 Task: Create Card Influencer Outreach Planning in Board Resource Planning Techniques to Workspace Digital Advertising. Create Card Board of Directors Review in Board Social Media Listening and Monitoring to Workspace Digital Advertising. Create Card Influencer Outreach Execution in Board Sales Team Compensation and Incentive Design to Workspace Digital Advertising
Action: Mouse moved to (202, 164)
Screenshot: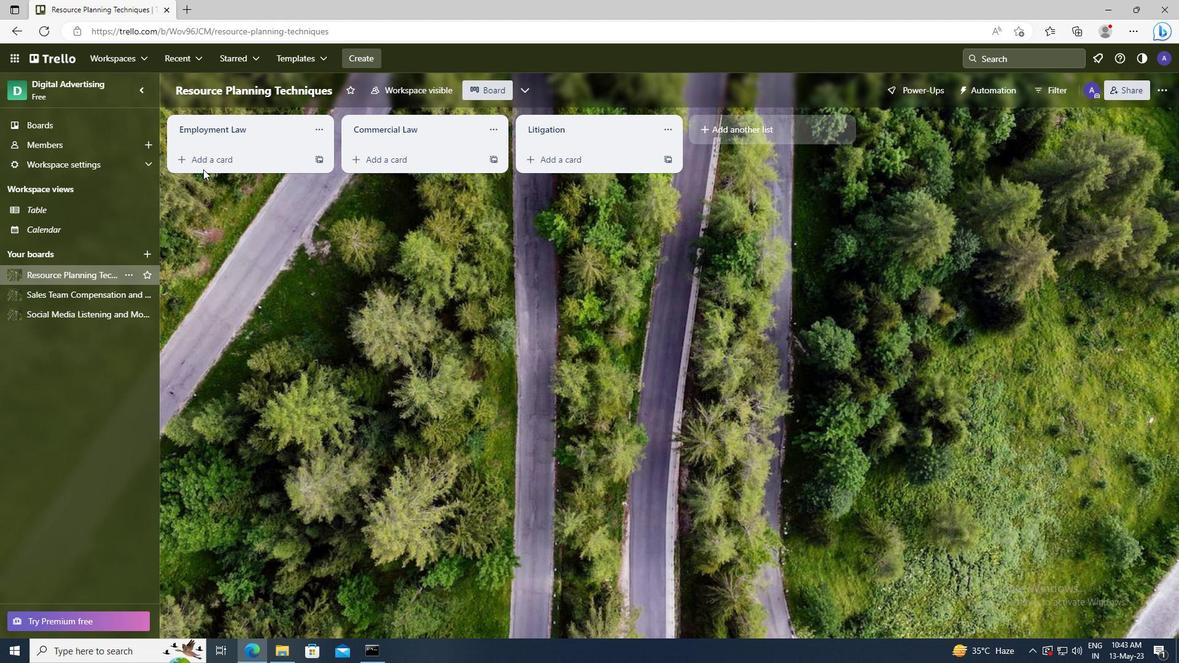 
Action: Mouse pressed left at (202, 164)
Screenshot: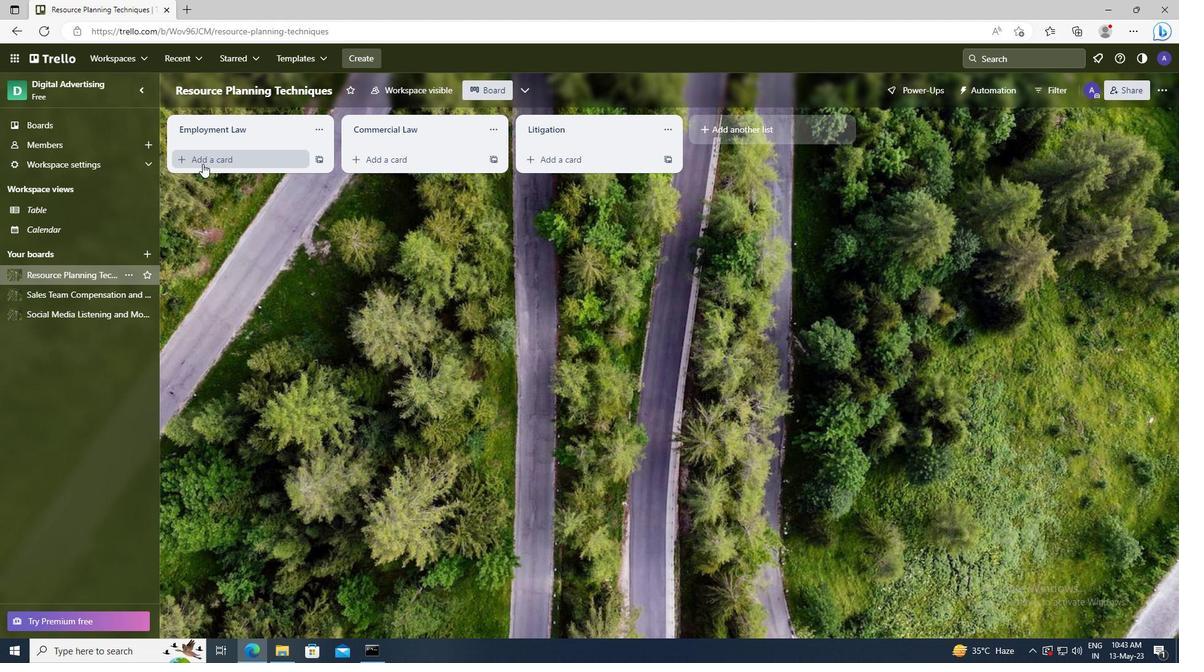 
Action: Key pressed <Key.shift>INFLUENCER<Key.space><Key.shift>OUTREACH<Key.space><Key.shift>PLANNING
Screenshot: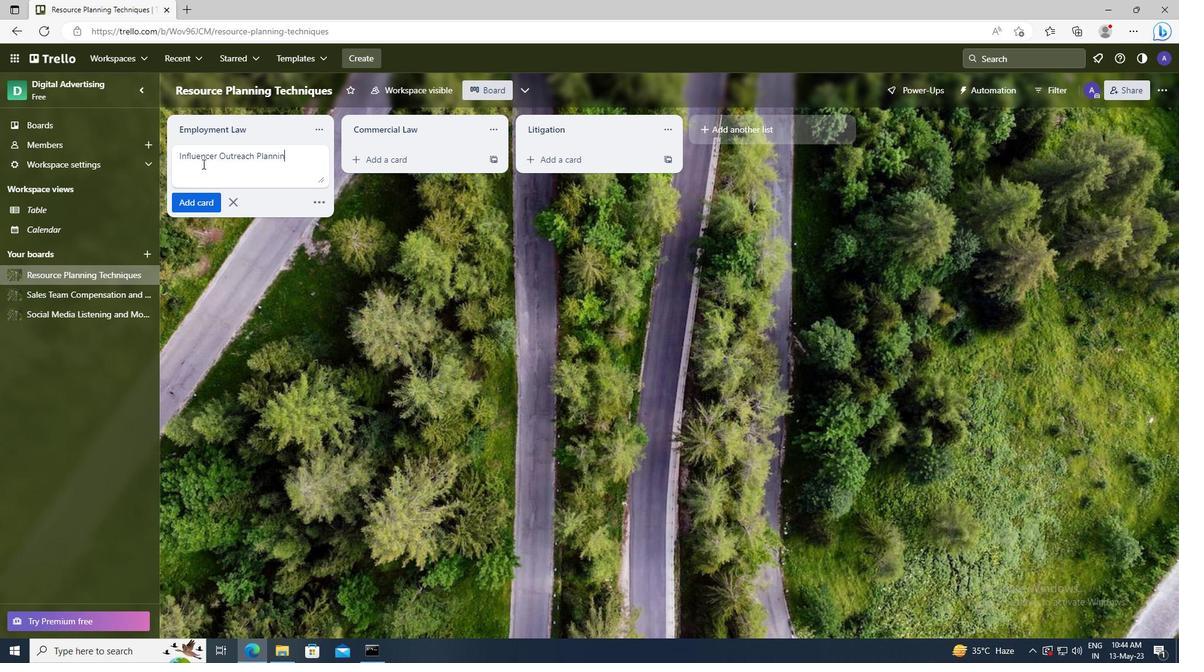 
Action: Mouse moved to (205, 205)
Screenshot: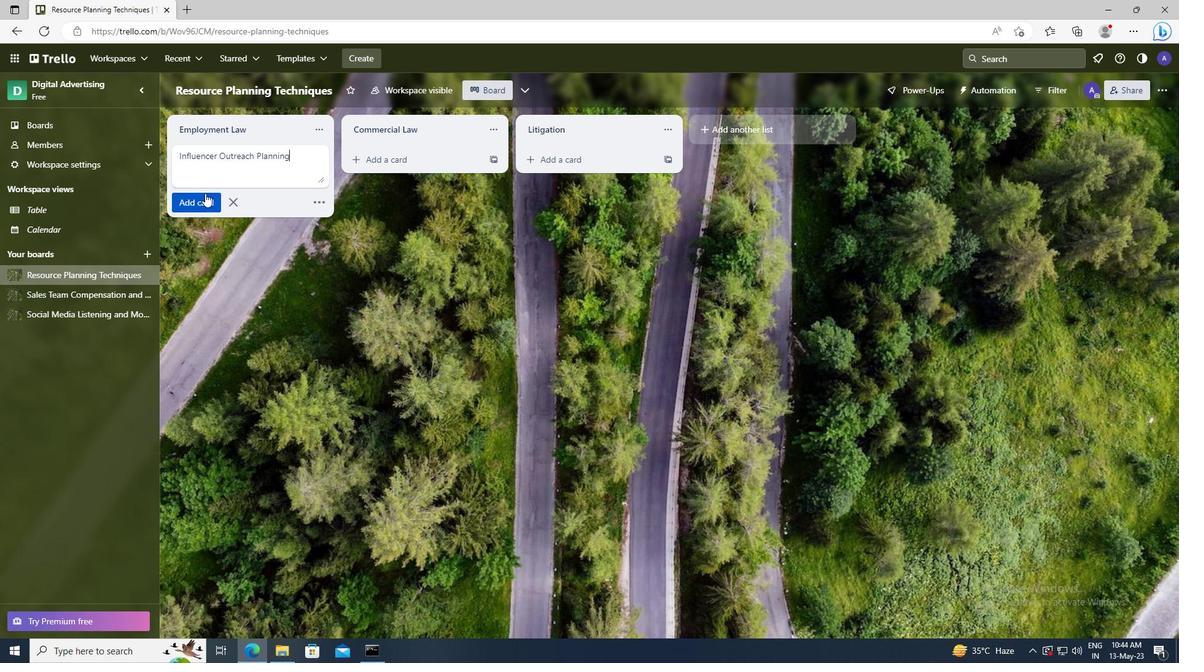
Action: Mouse pressed left at (205, 205)
Screenshot: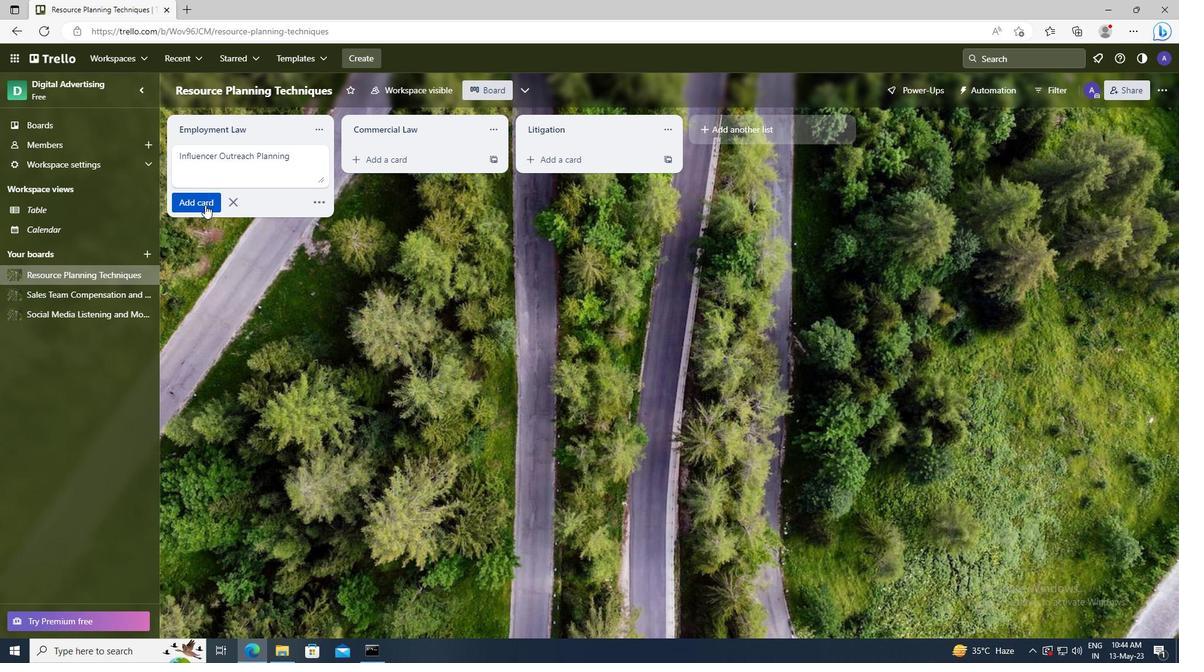 
Action: Mouse moved to (100, 312)
Screenshot: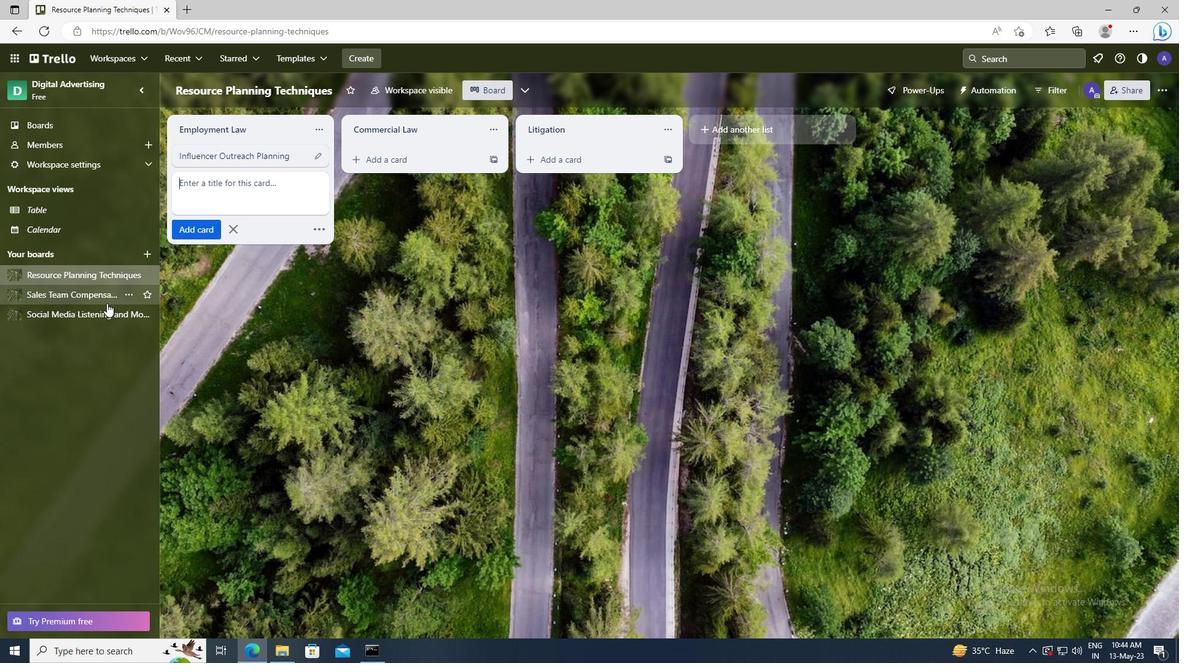 
Action: Mouse pressed left at (100, 312)
Screenshot: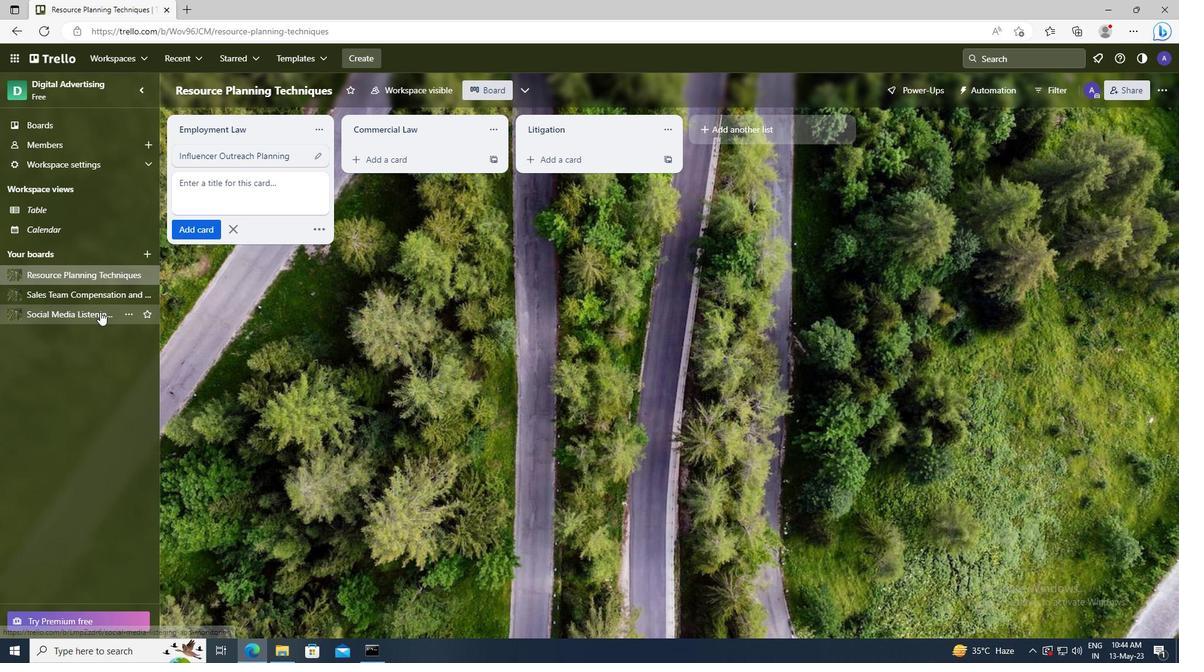 
Action: Mouse moved to (204, 164)
Screenshot: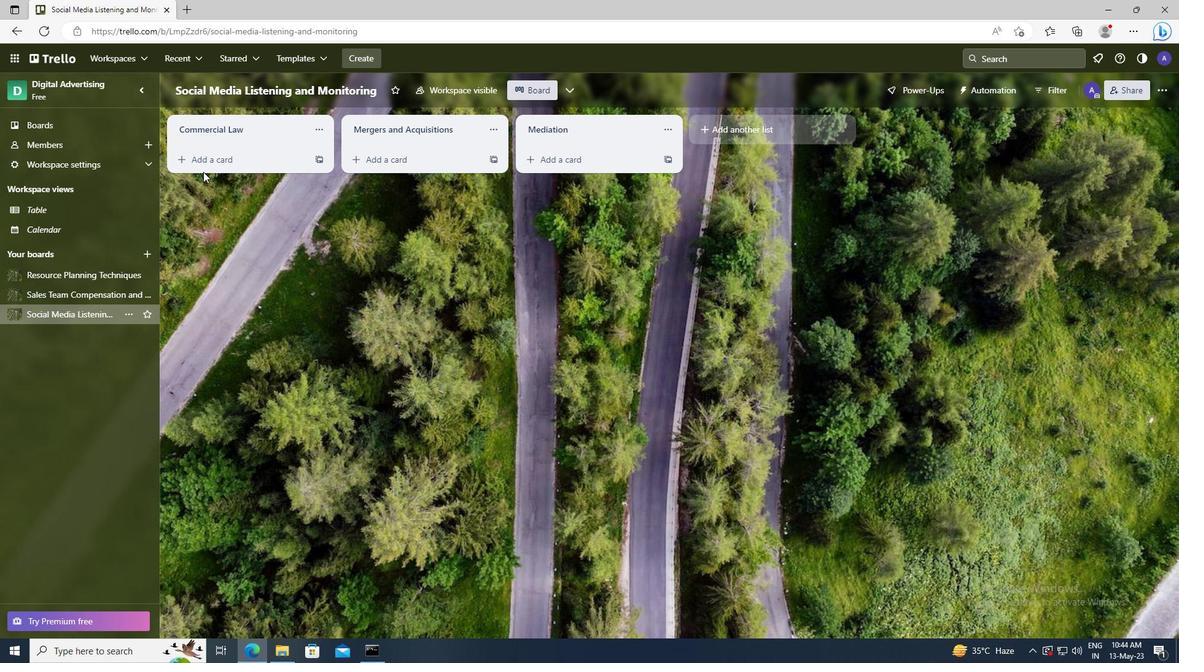 
Action: Mouse pressed left at (204, 164)
Screenshot: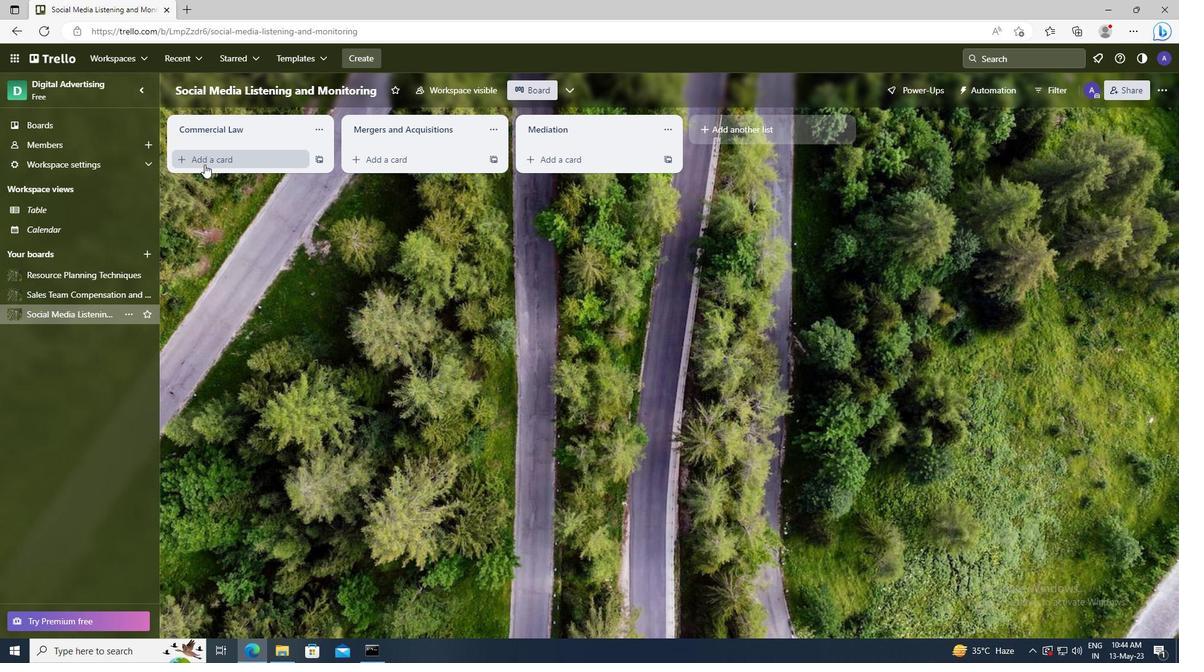 
Action: Key pressed <Key.shift>BOARD<Key.space>OF<Key.space><Key.shift>DIRECTORS<Key.space><Key.shift><Key.shift>REVIEW
Screenshot: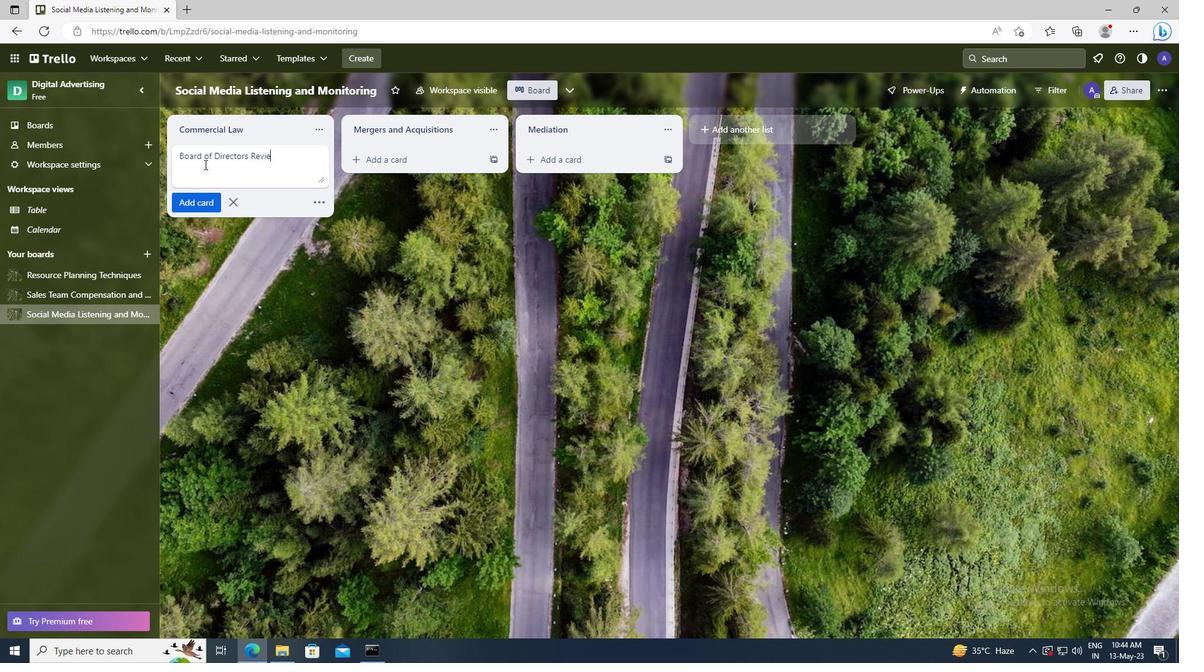 
Action: Mouse moved to (203, 203)
Screenshot: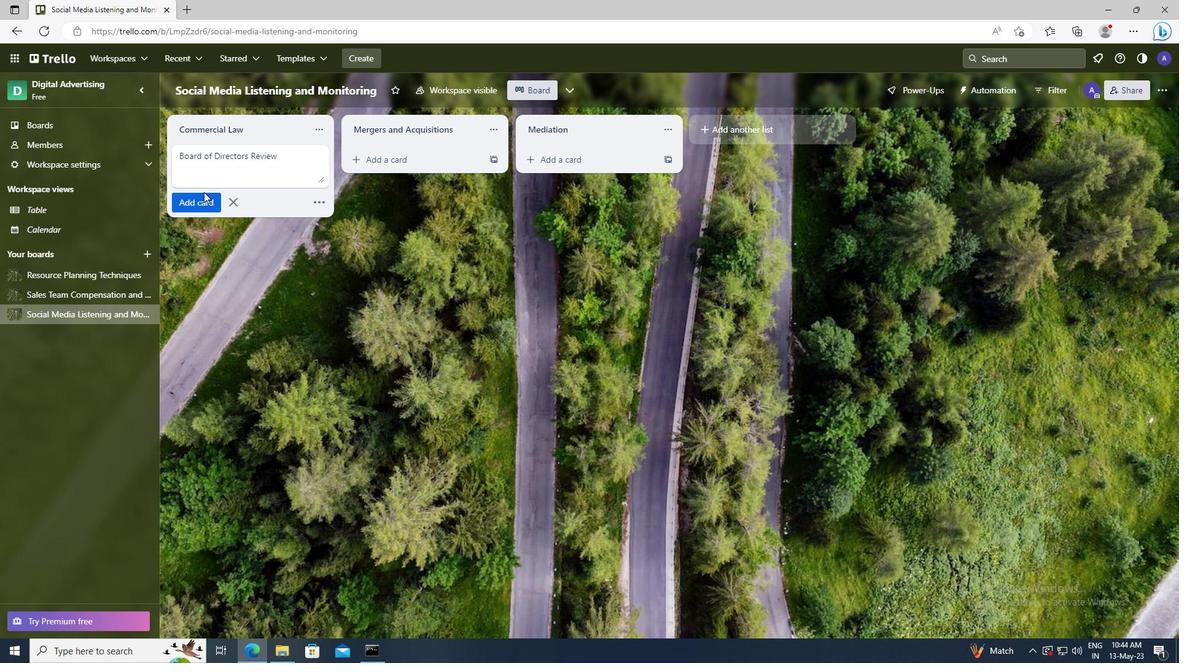
Action: Mouse pressed left at (203, 203)
Screenshot: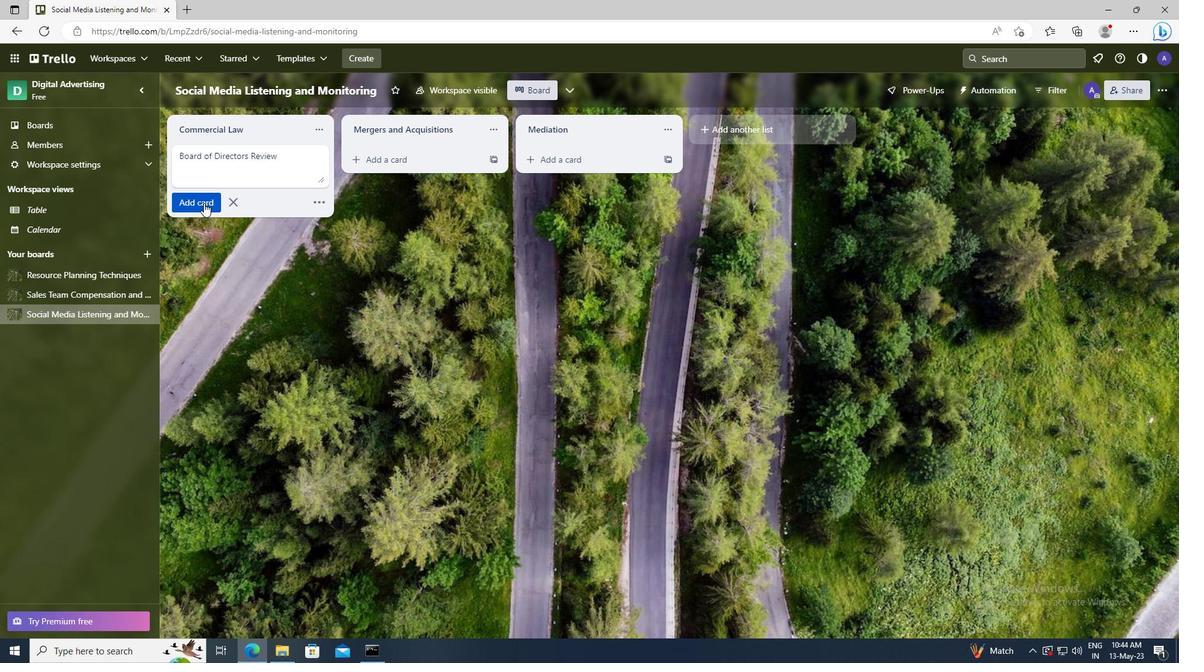 
Action: Mouse moved to (102, 292)
Screenshot: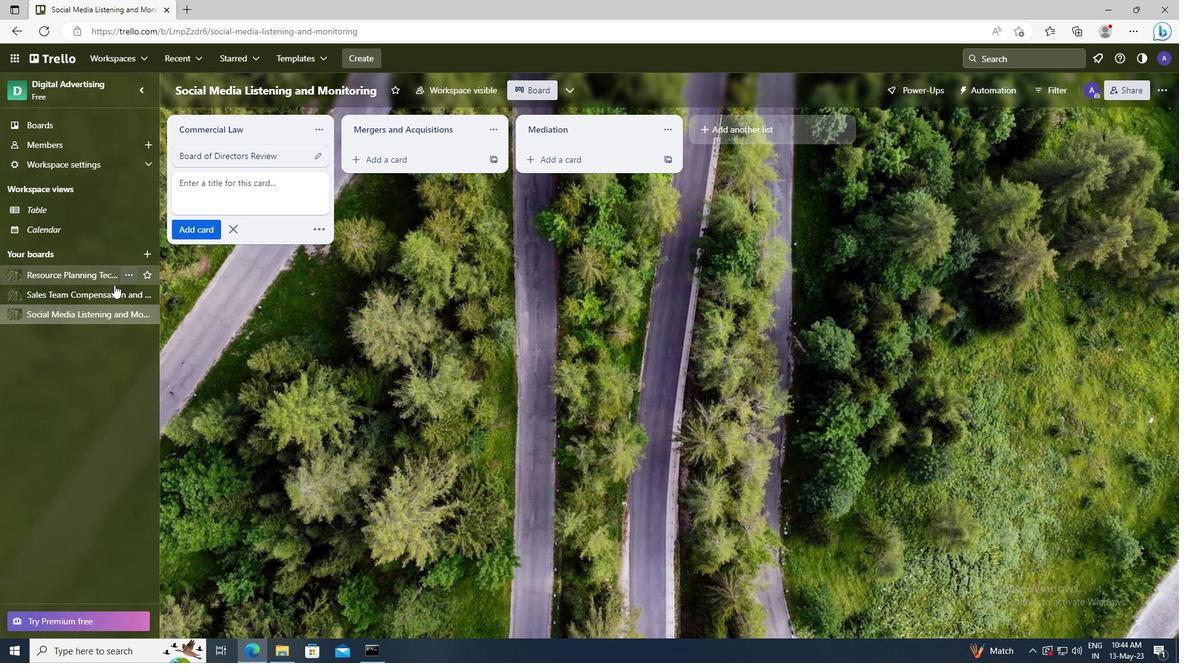 
Action: Mouse pressed left at (102, 292)
Screenshot: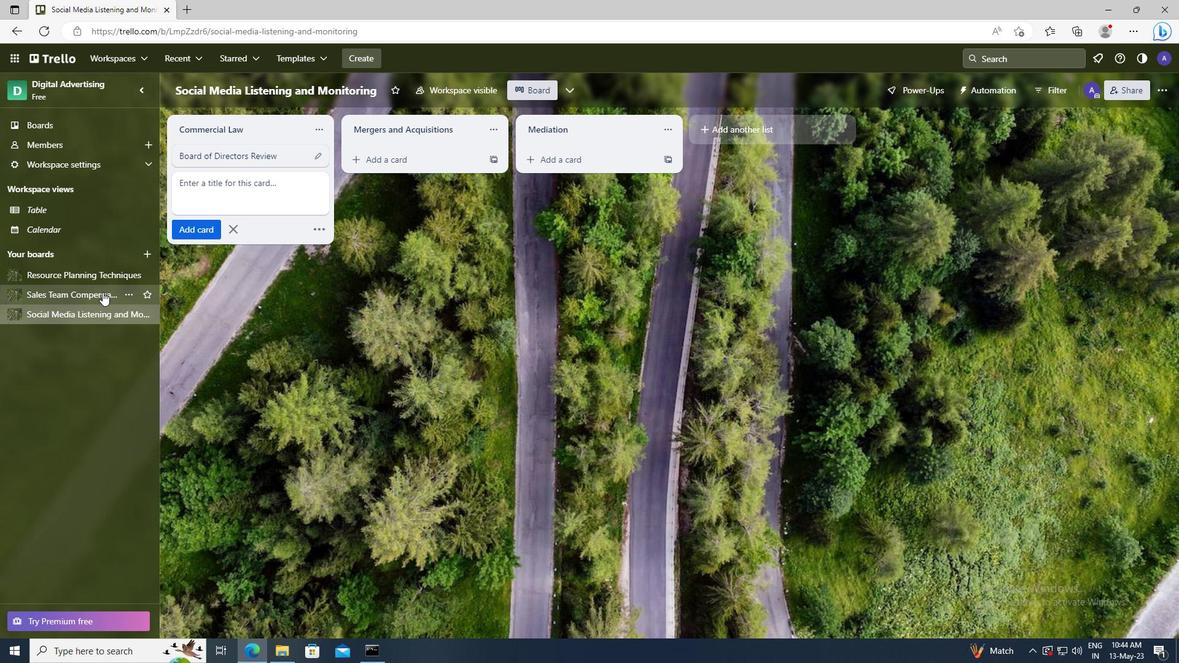 
Action: Mouse moved to (205, 161)
Screenshot: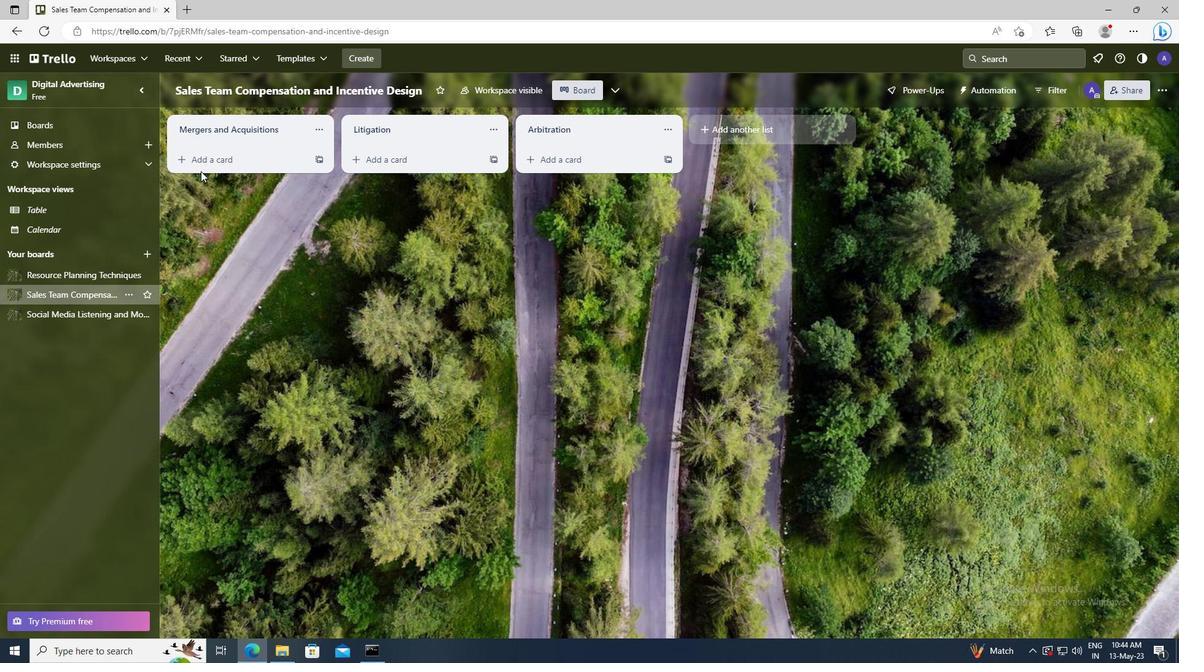 
Action: Mouse pressed left at (205, 161)
Screenshot: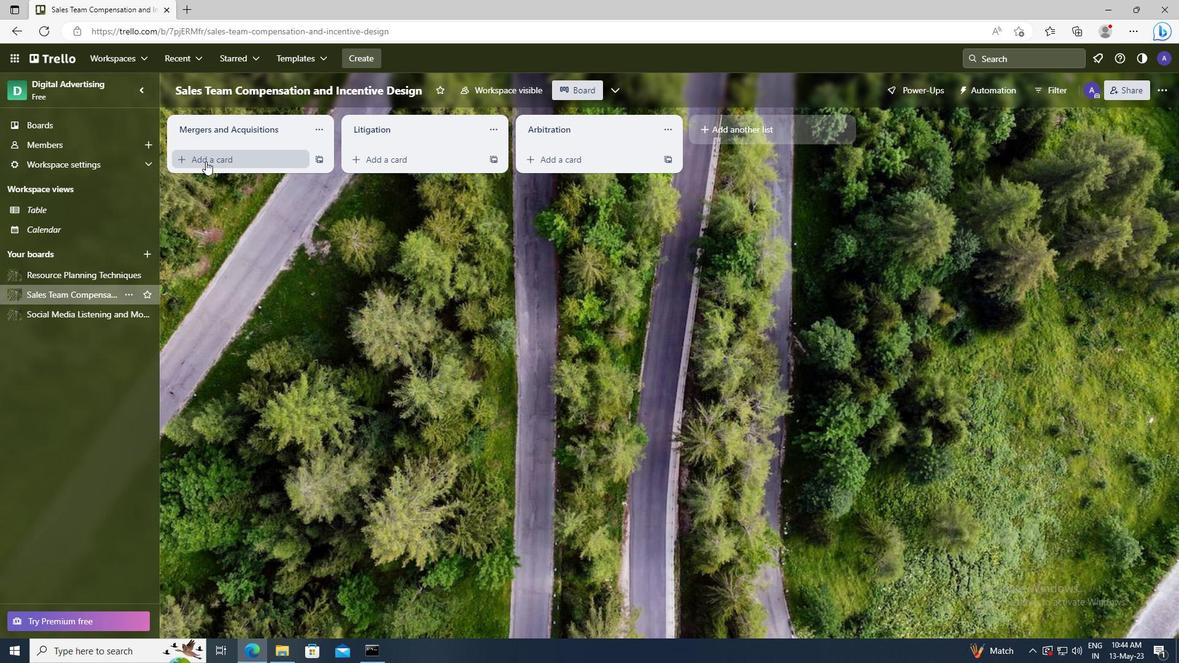 
Action: Key pressed <Key.shift>INFLUENCER<Key.space><Key.shift>OUTREACH<Key.space><Key.shift>EXECUTION
Screenshot: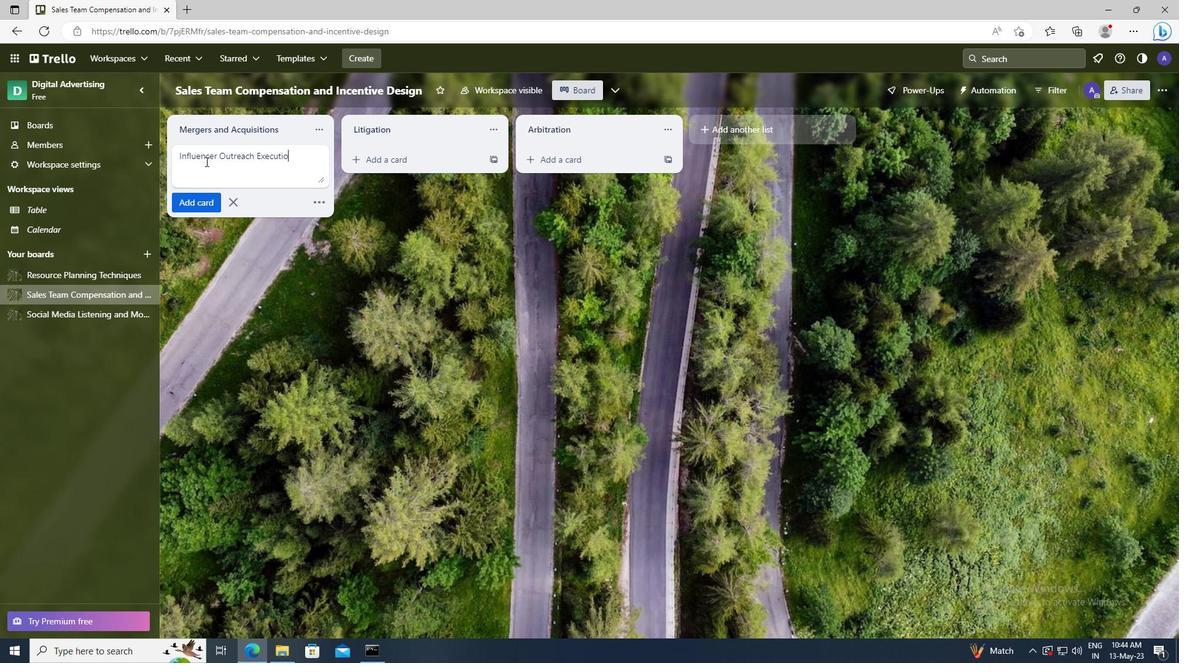 
Action: Mouse moved to (208, 202)
Screenshot: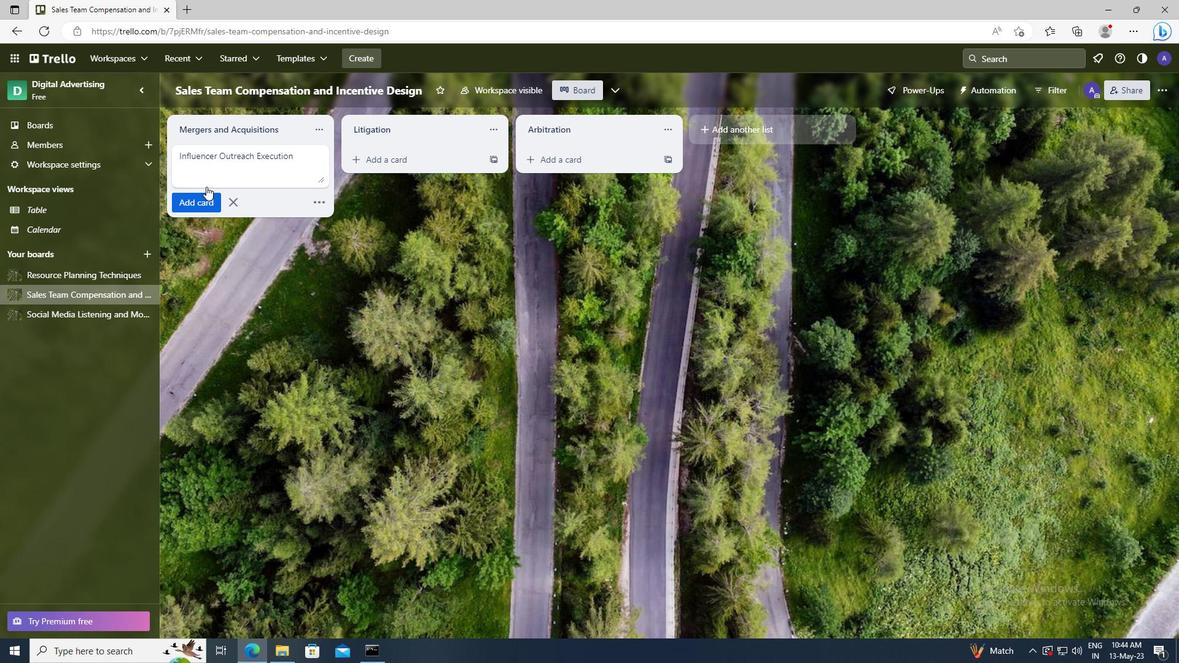 
Action: Mouse pressed left at (208, 202)
Screenshot: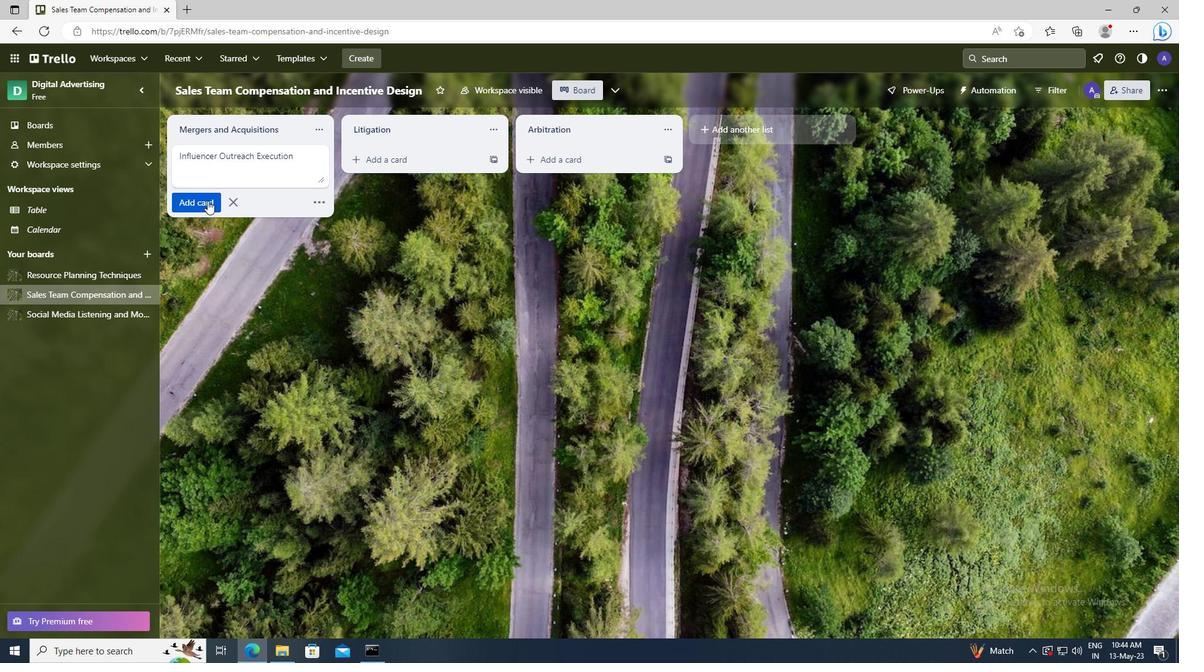 
